 Task: Create a rule from the Routing list, Task moved to a section -> Set Priority in the project ArtiZen , set the section as To-Do and set the priority of the task as  High
Action: Mouse moved to (874, 312)
Screenshot: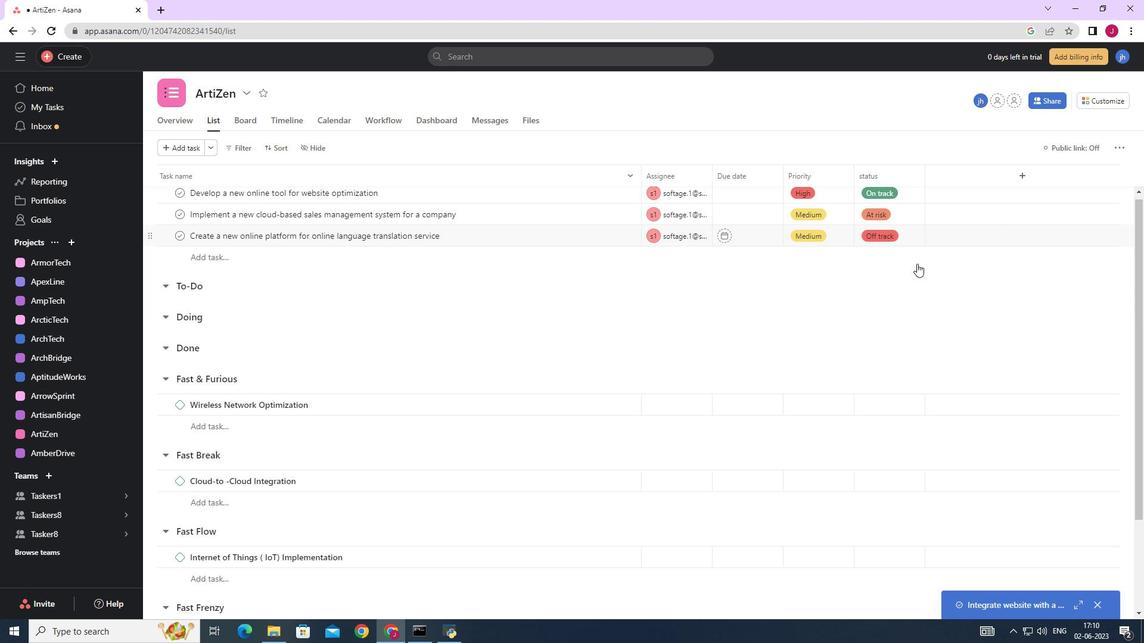 
Action: Mouse scrolled (874, 312) with delta (0, 0)
Screenshot: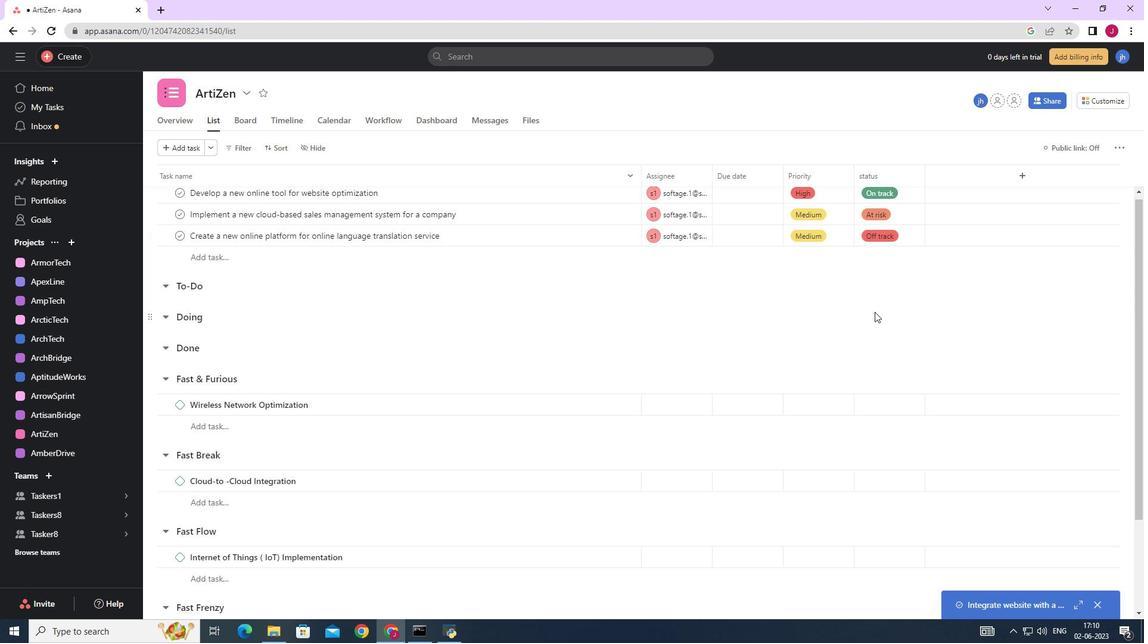 
Action: Mouse scrolled (874, 312) with delta (0, 0)
Screenshot: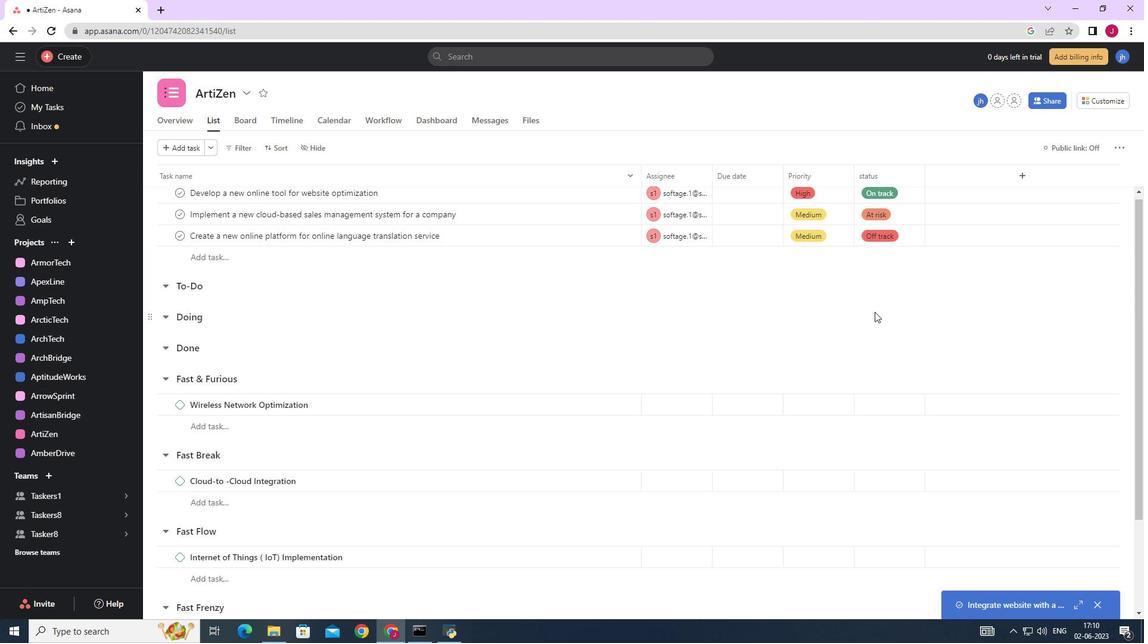 
Action: Mouse scrolled (874, 312) with delta (0, 0)
Screenshot: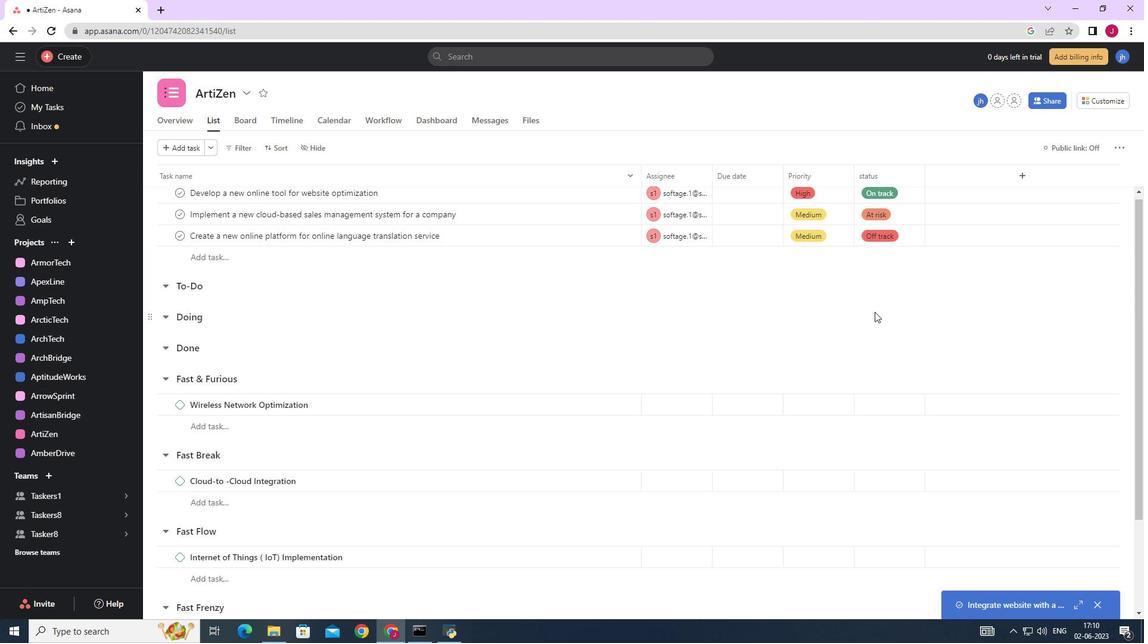 
Action: Mouse moved to (1107, 97)
Screenshot: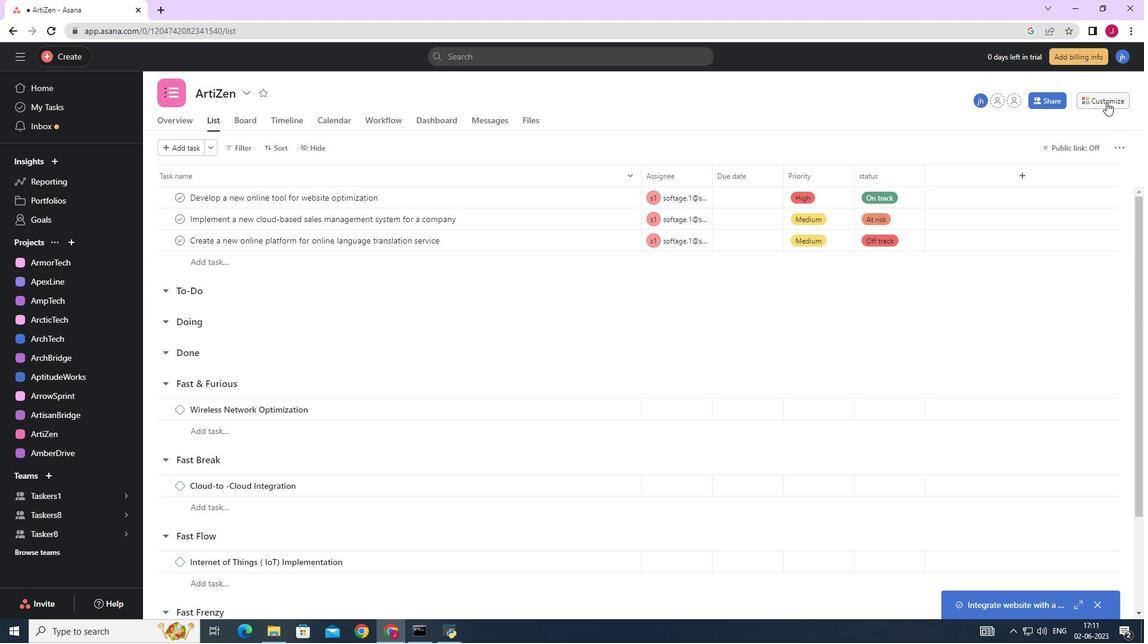 
Action: Mouse pressed left at (1107, 97)
Screenshot: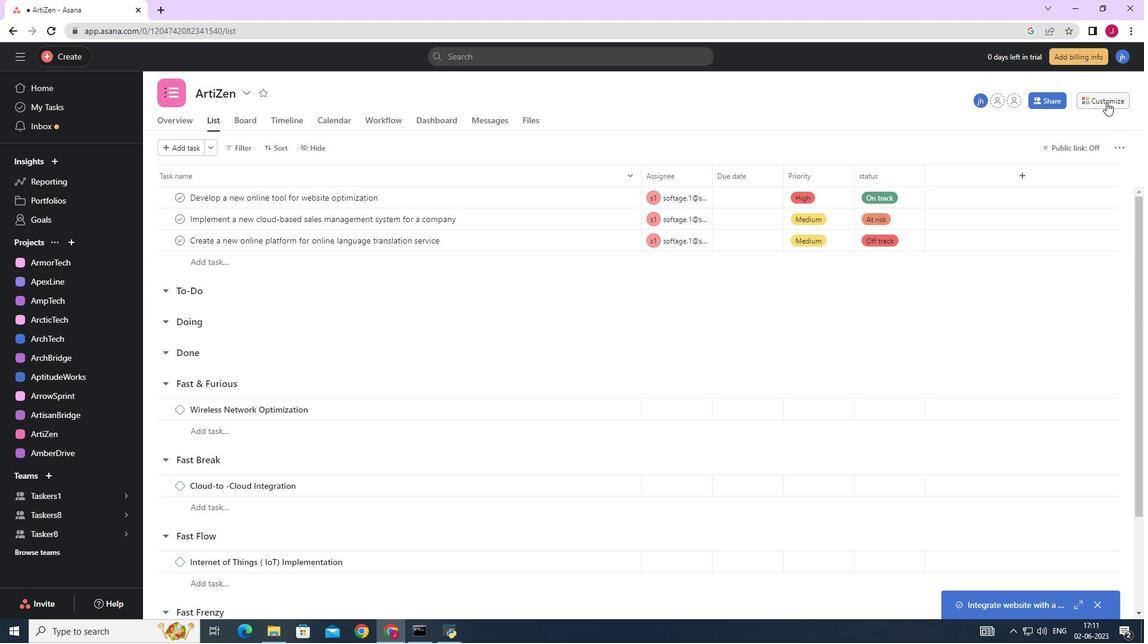 
Action: Mouse moved to (904, 266)
Screenshot: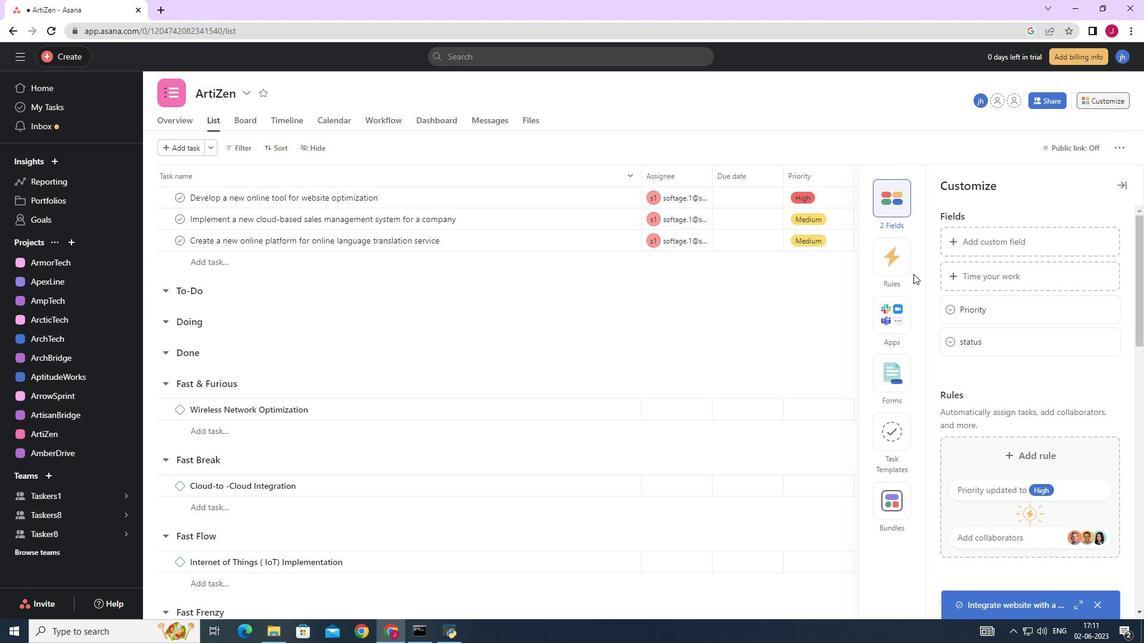 
Action: Mouse pressed left at (904, 266)
Screenshot: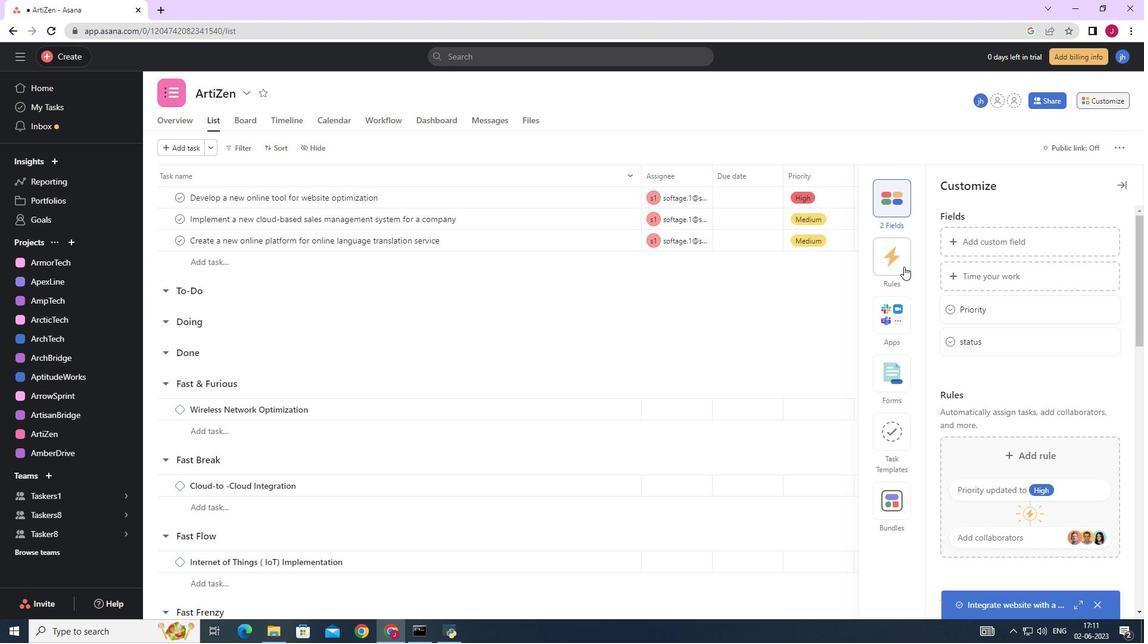 
Action: Mouse moved to (987, 281)
Screenshot: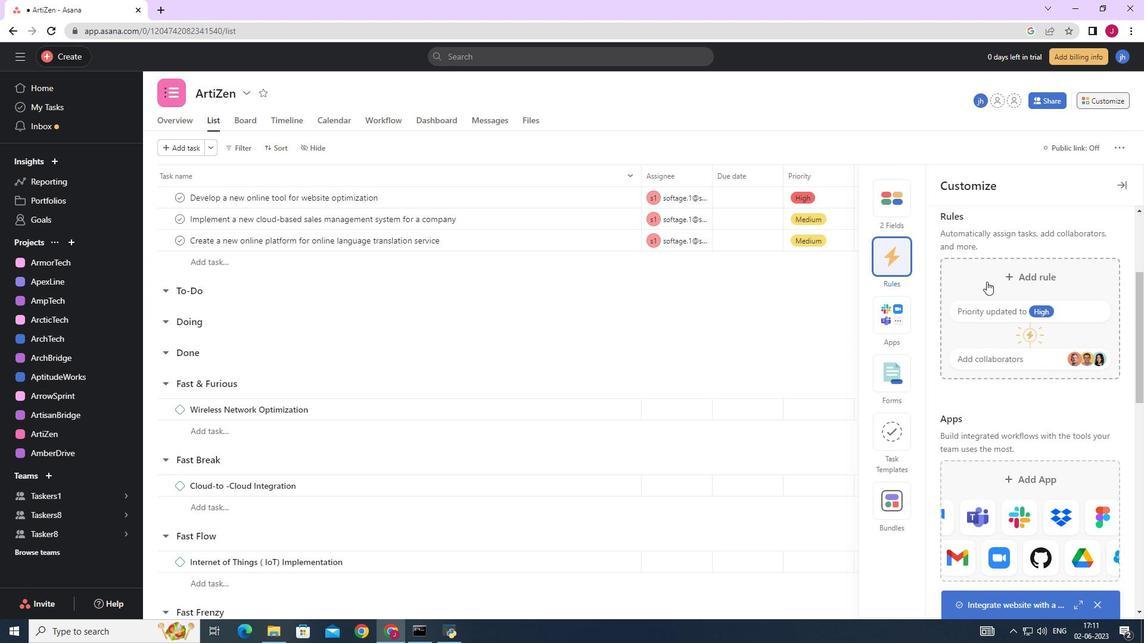 
Action: Mouse pressed left at (987, 281)
Screenshot: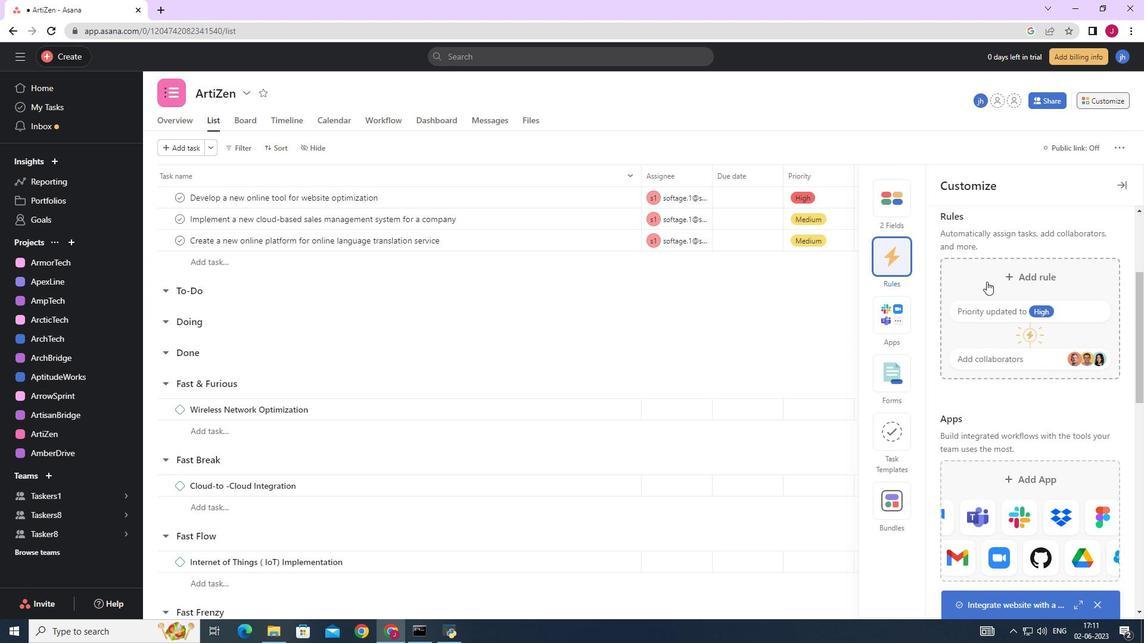 
Action: Mouse moved to (256, 160)
Screenshot: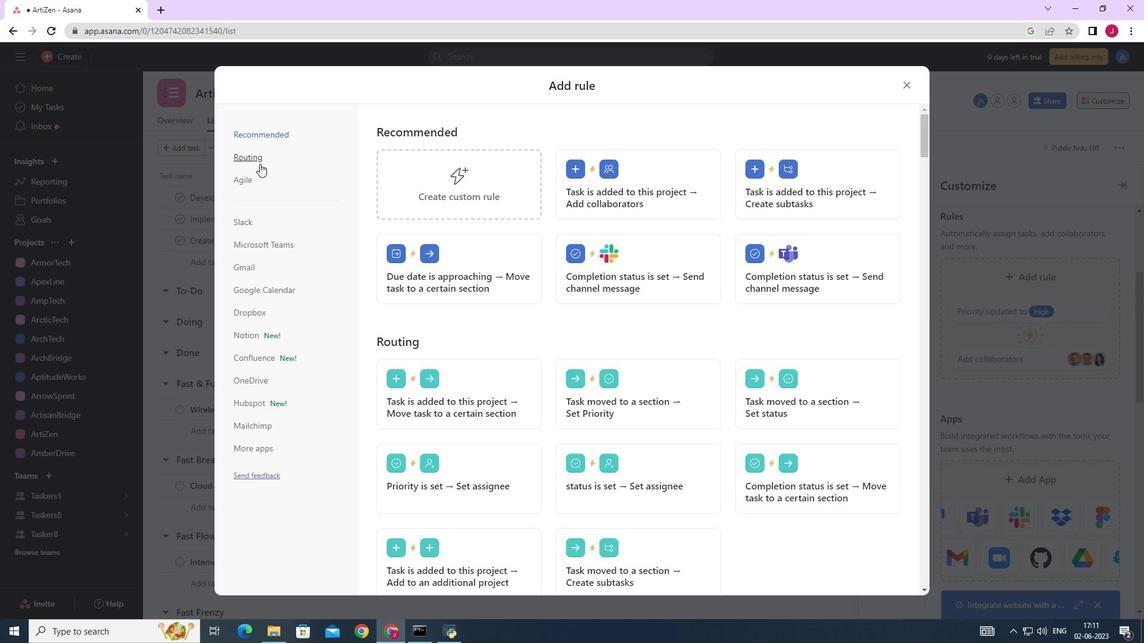 
Action: Mouse pressed left at (256, 160)
Screenshot: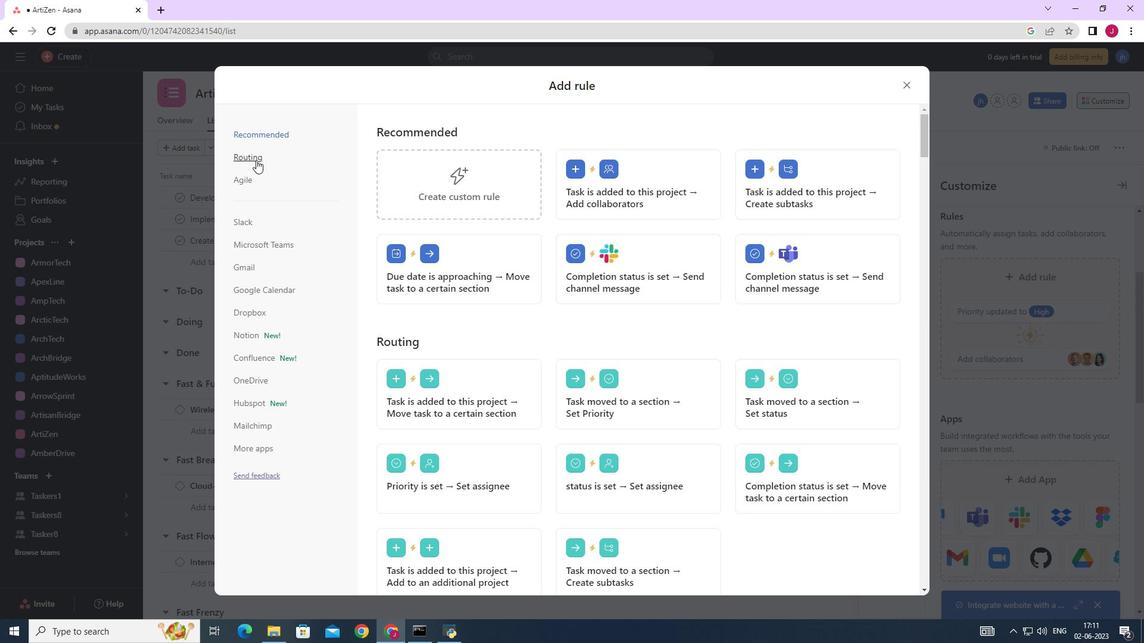
Action: Mouse moved to (625, 191)
Screenshot: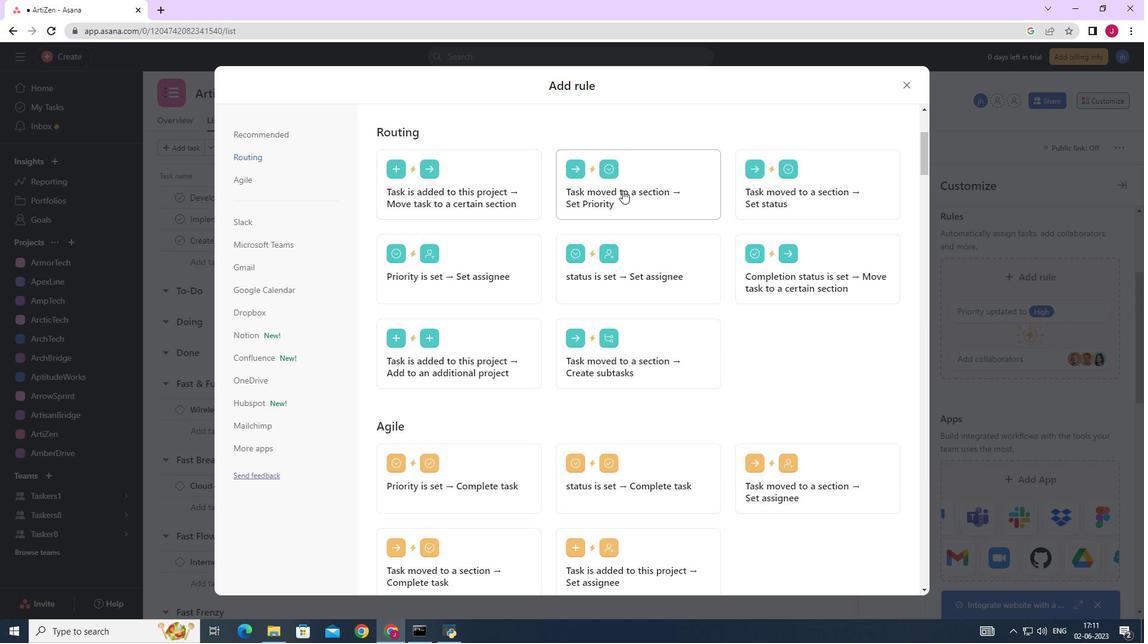 
Action: Mouse pressed left at (625, 191)
Screenshot: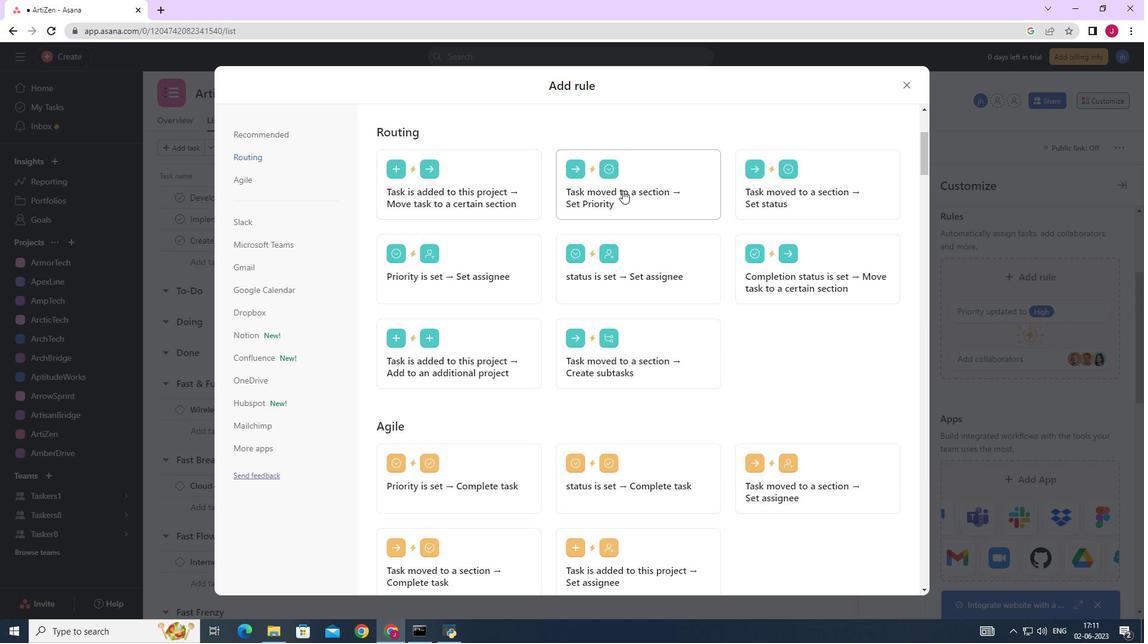 
Action: Mouse moved to (505, 318)
Screenshot: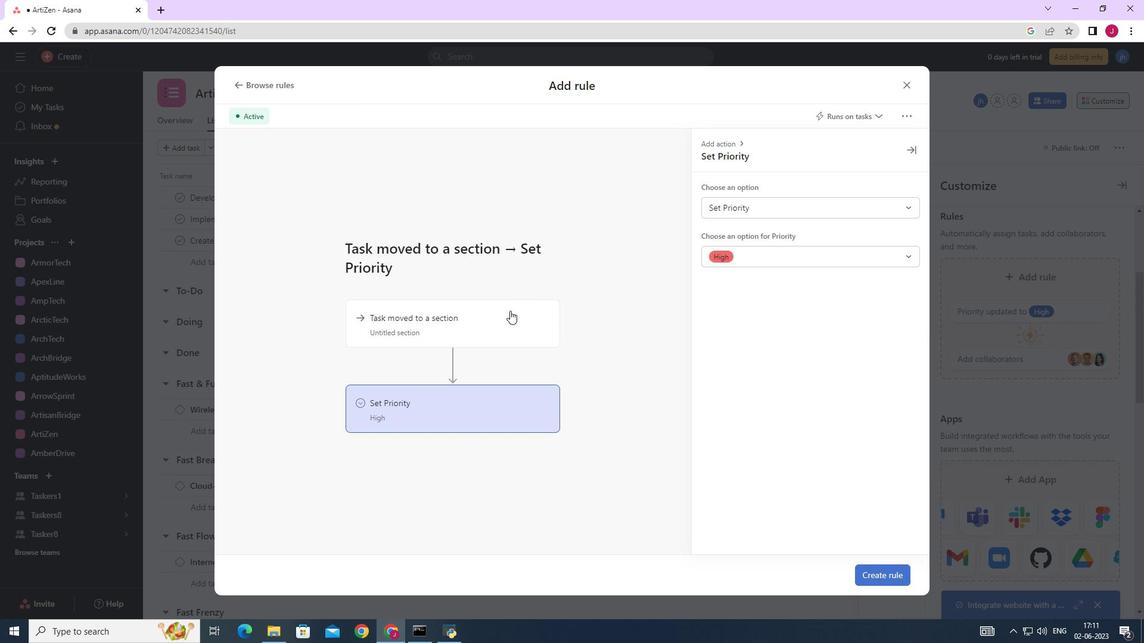 
Action: Mouse pressed left at (505, 318)
Screenshot: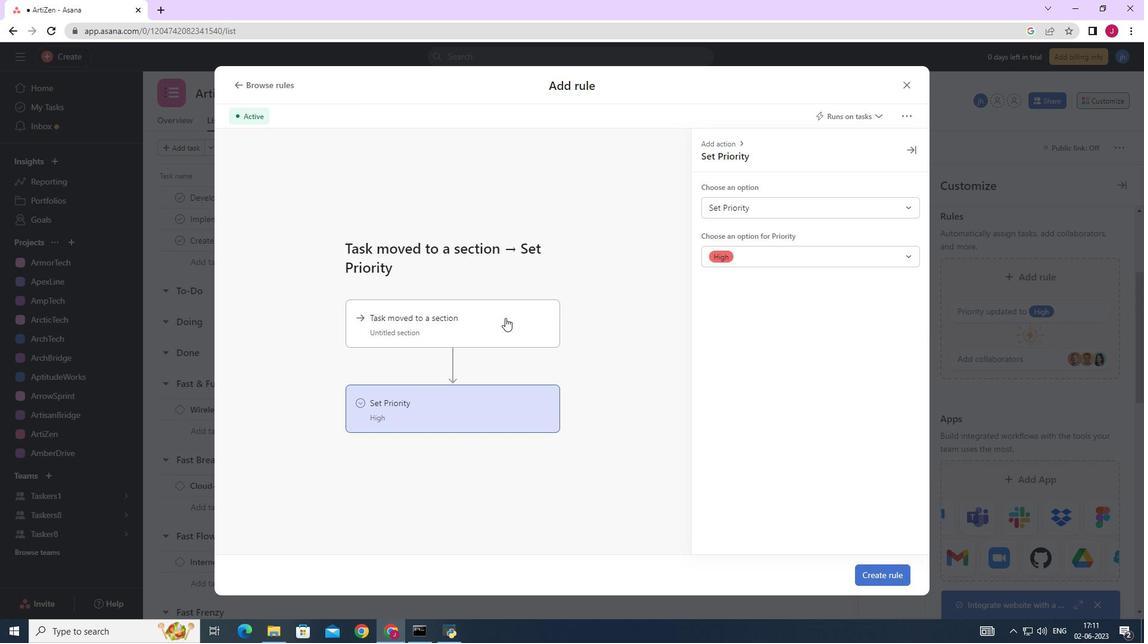 
Action: Mouse moved to (774, 207)
Screenshot: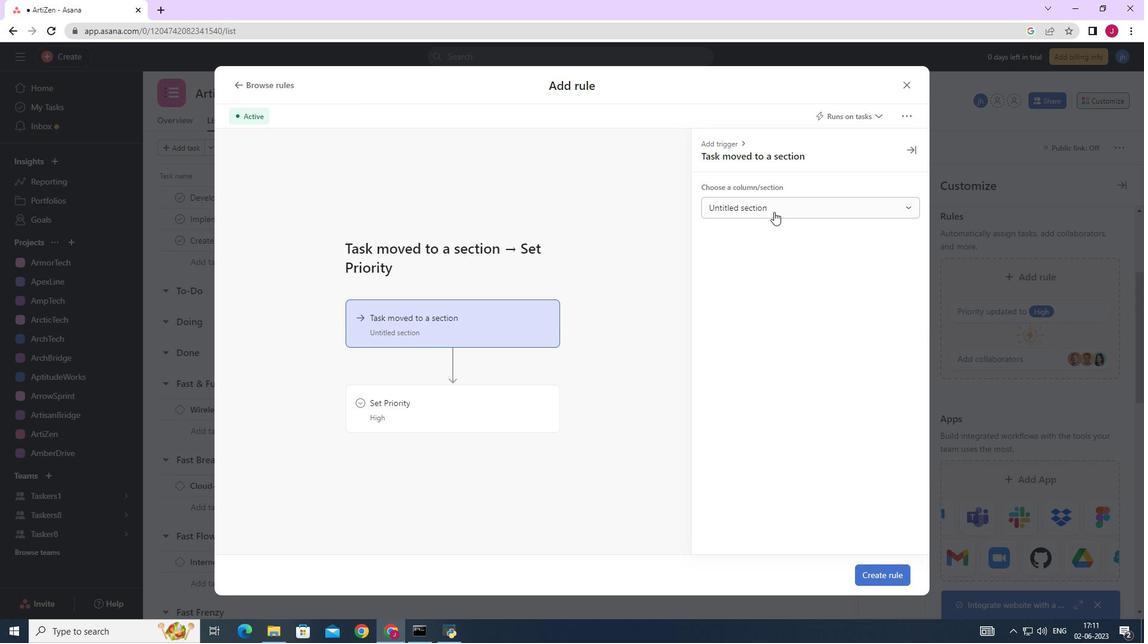 
Action: Mouse pressed left at (774, 207)
Screenshot: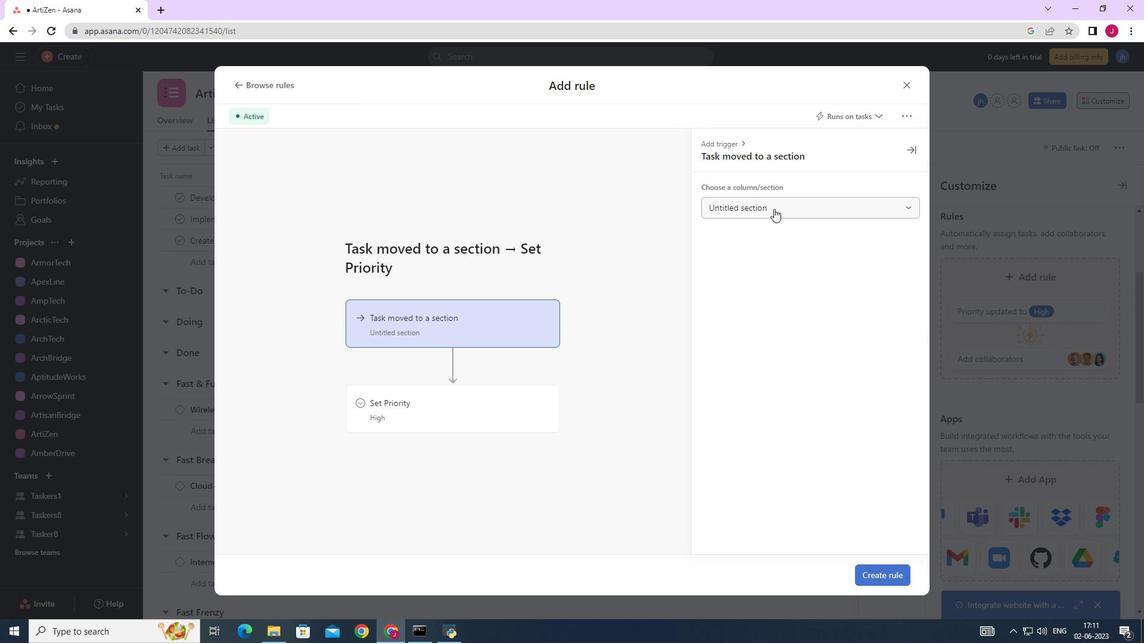 
Action: Mouse moved to (739, 252)
Screenshot: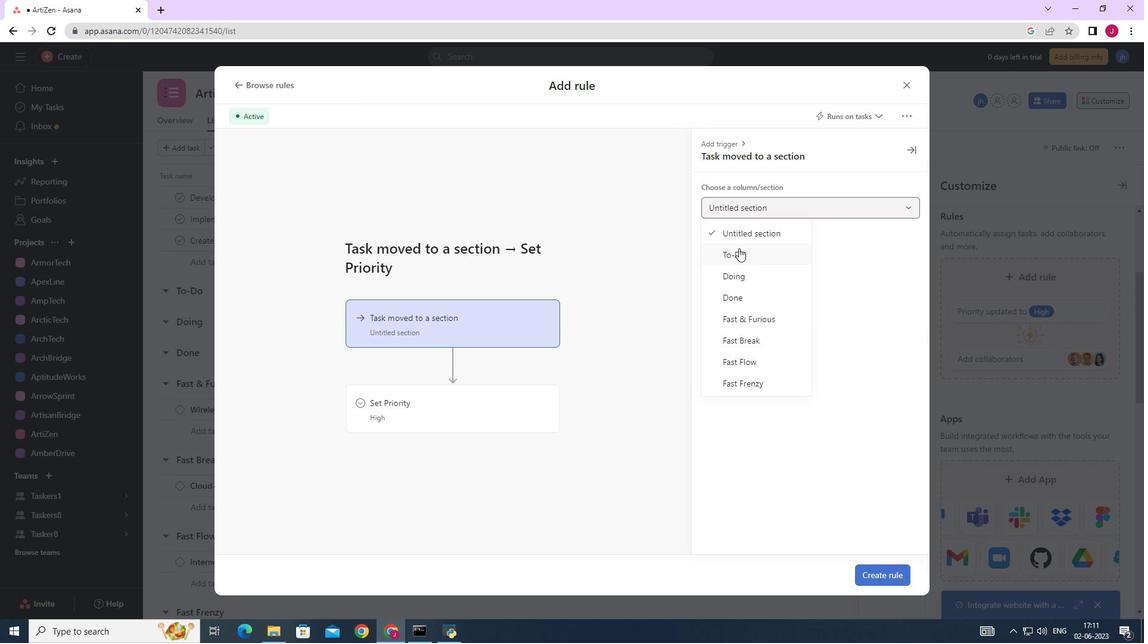 
Action: Mouse pressed left at (739, 252)
Screenshot: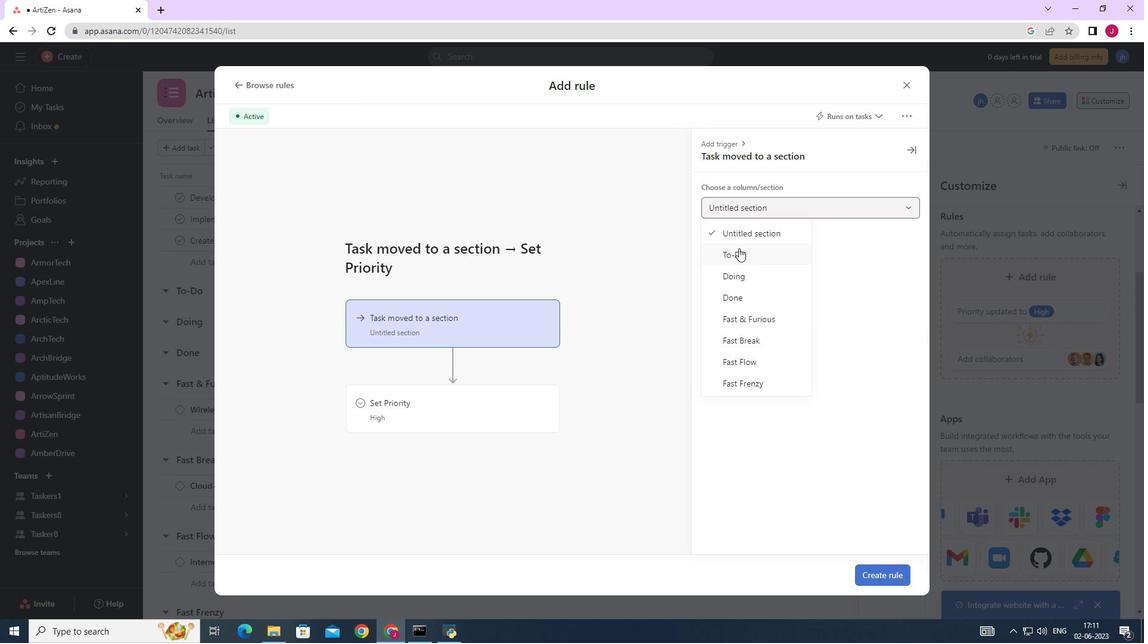
Action: Mouse moved to (492, 408)
Screenshot: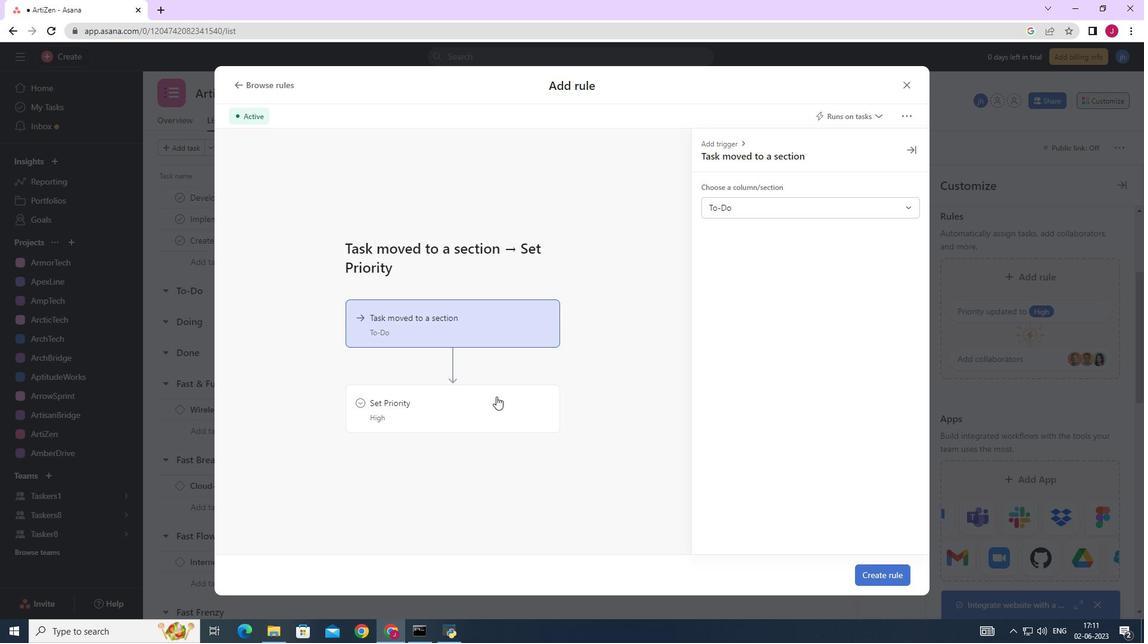 
Action: Mouse pressed left at (492, 408)
Screenshot: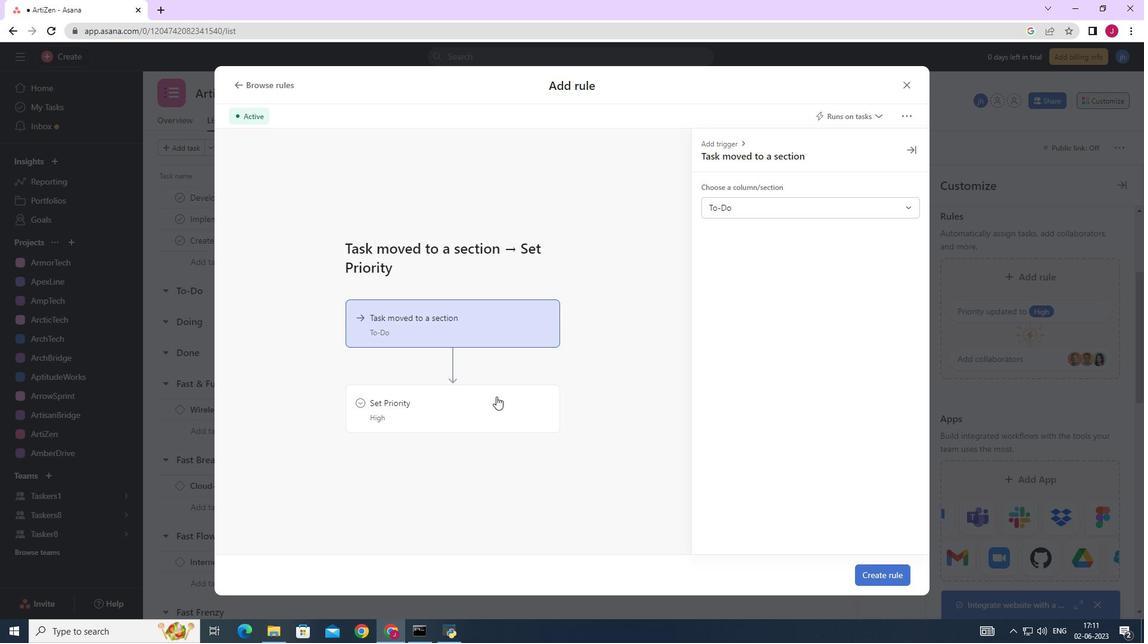 
Action: Mouse moved to (735, 211)
Screenshot: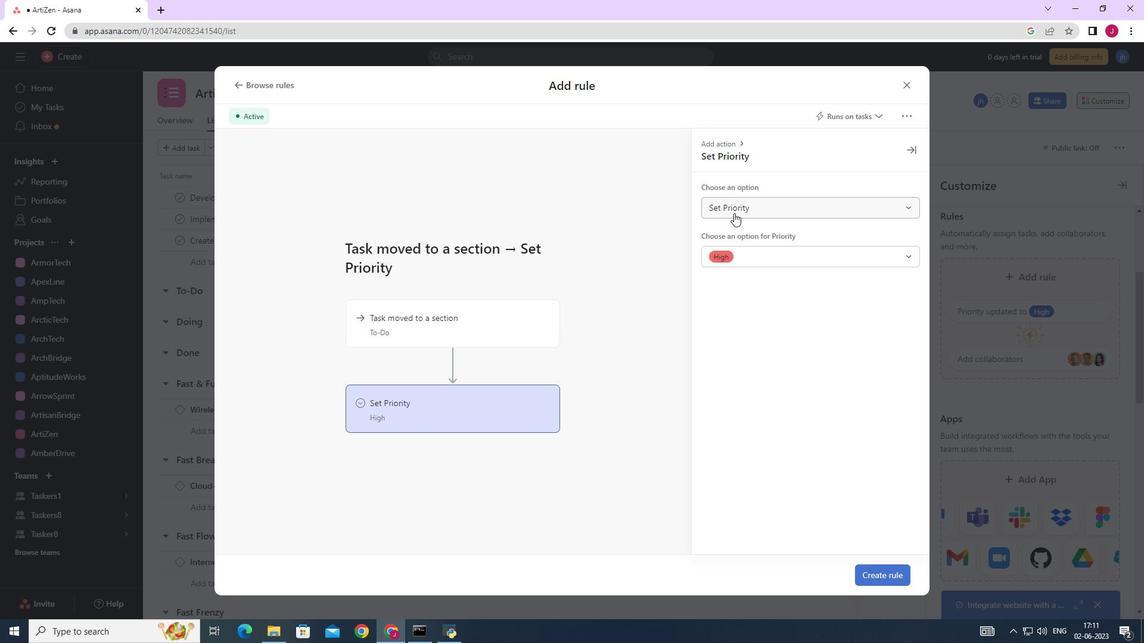 
Action: Mouse pressed left at (735, 211)
Screenshot: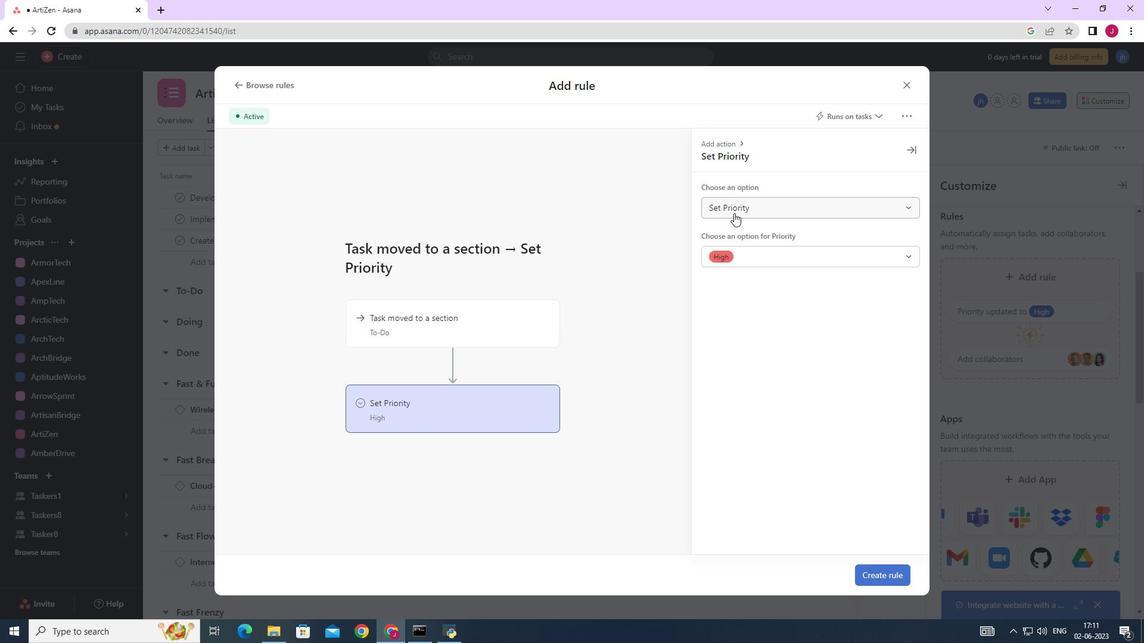 
Action: Mouse moved to (741, 231)
Screenshot: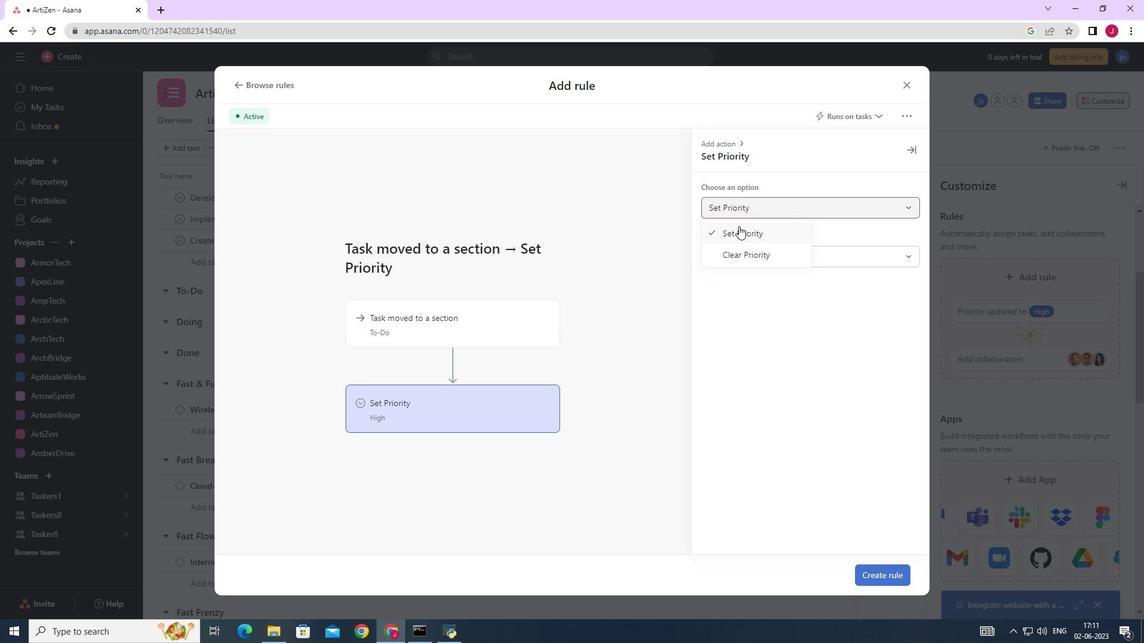 
Action: Mouse pressed left at (741, 231)
Screenshot: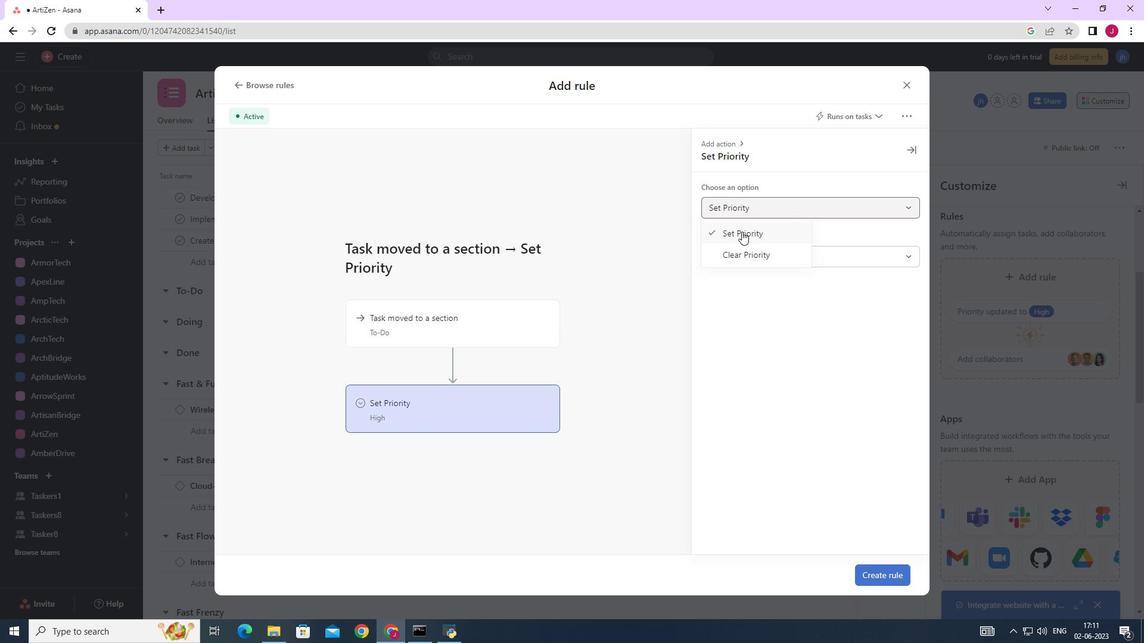 
Action: Mouse moved to (731, 252)
Screenshot: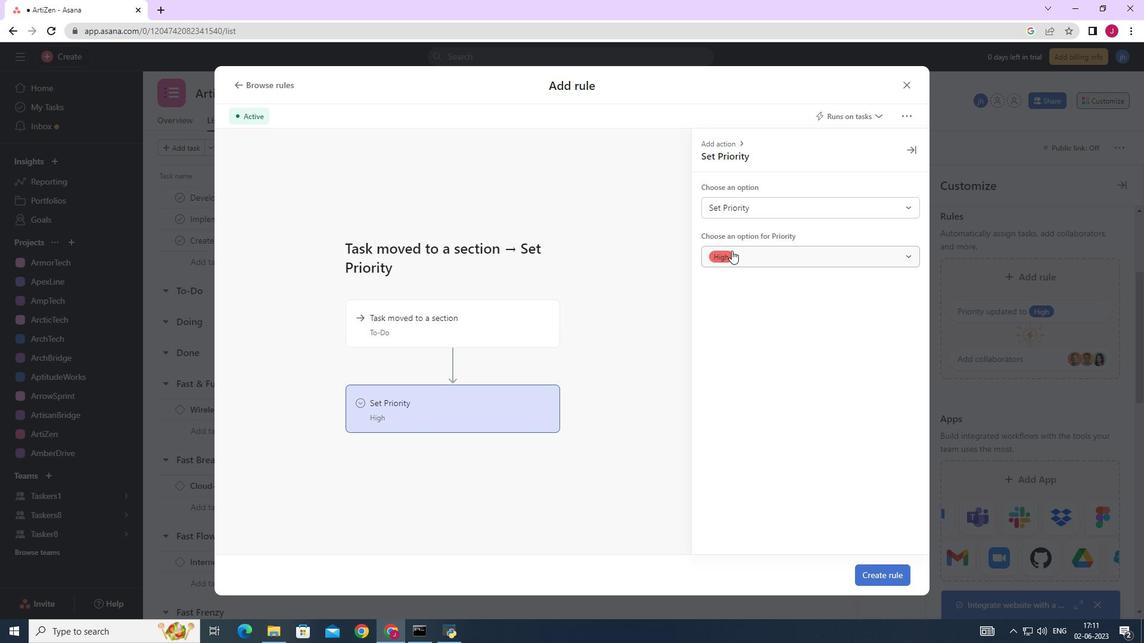 
Action: Mouse pressed left at (731, 252)
Screenshot: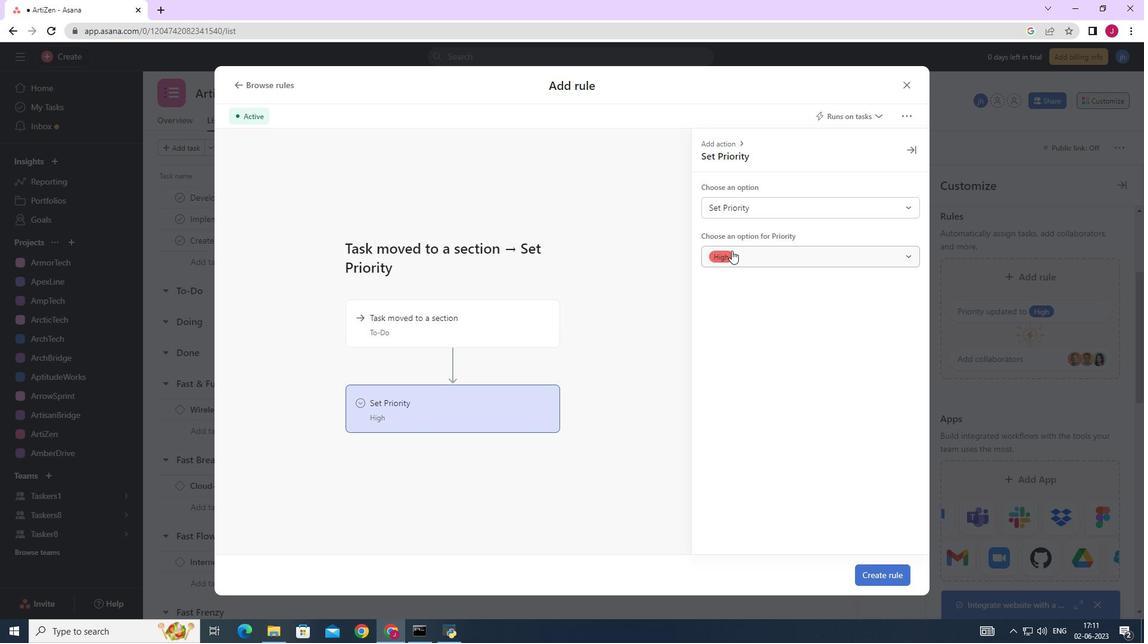 
Action: Mouse moved to (737, 280)
Screenshot: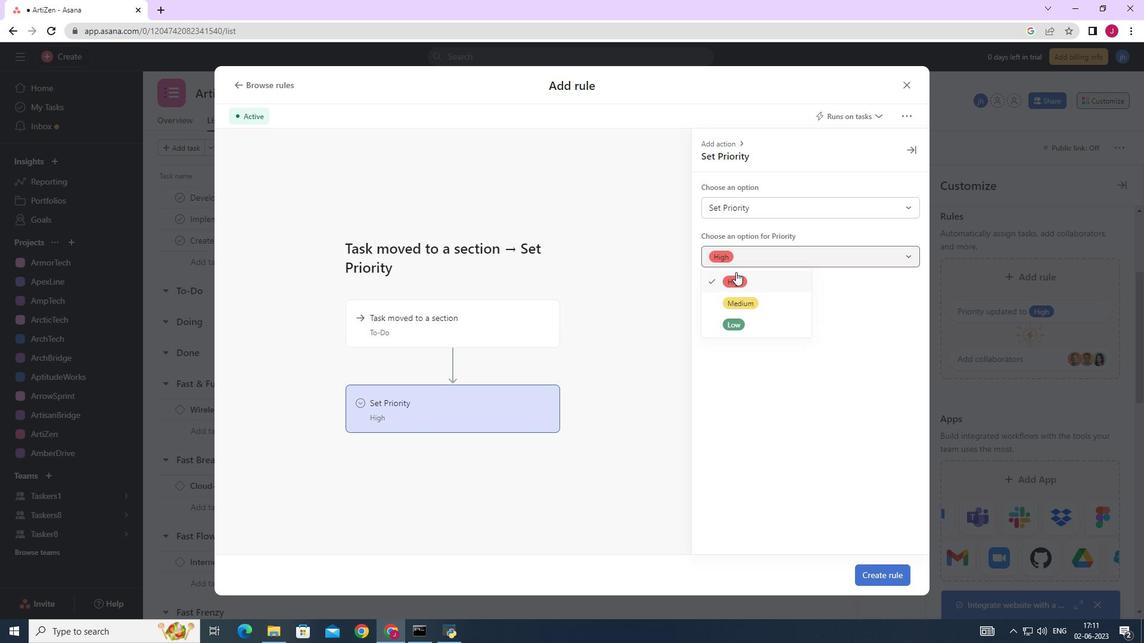 
Action: Mouse pressed left at (737, 280)
Screenshot: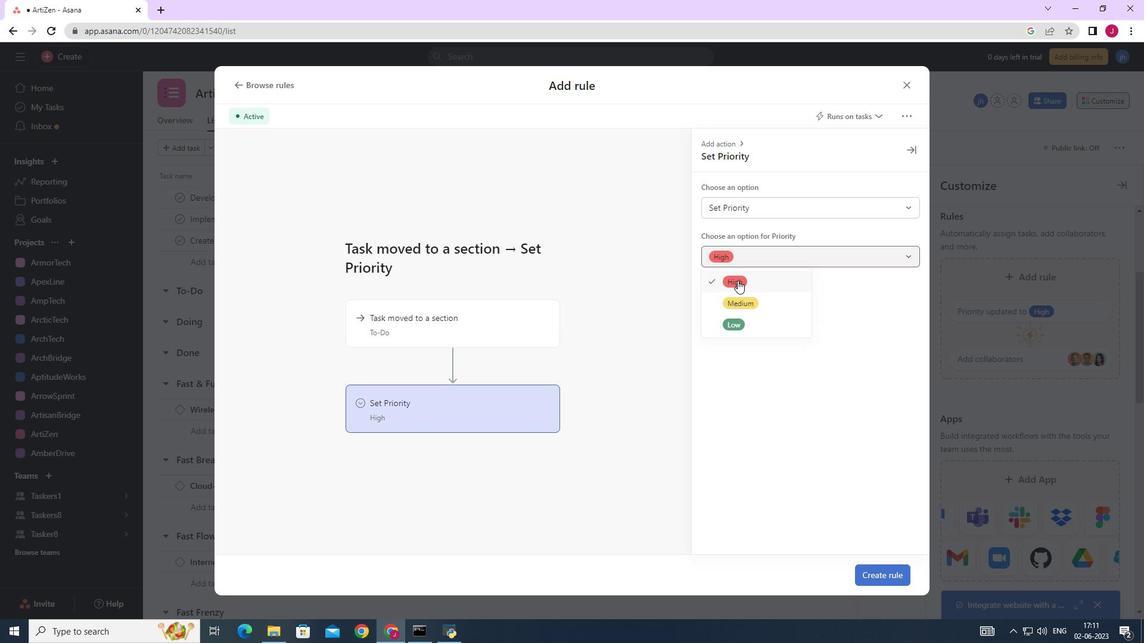 
Action: Mouse moved to (876, 577)
Screenshot: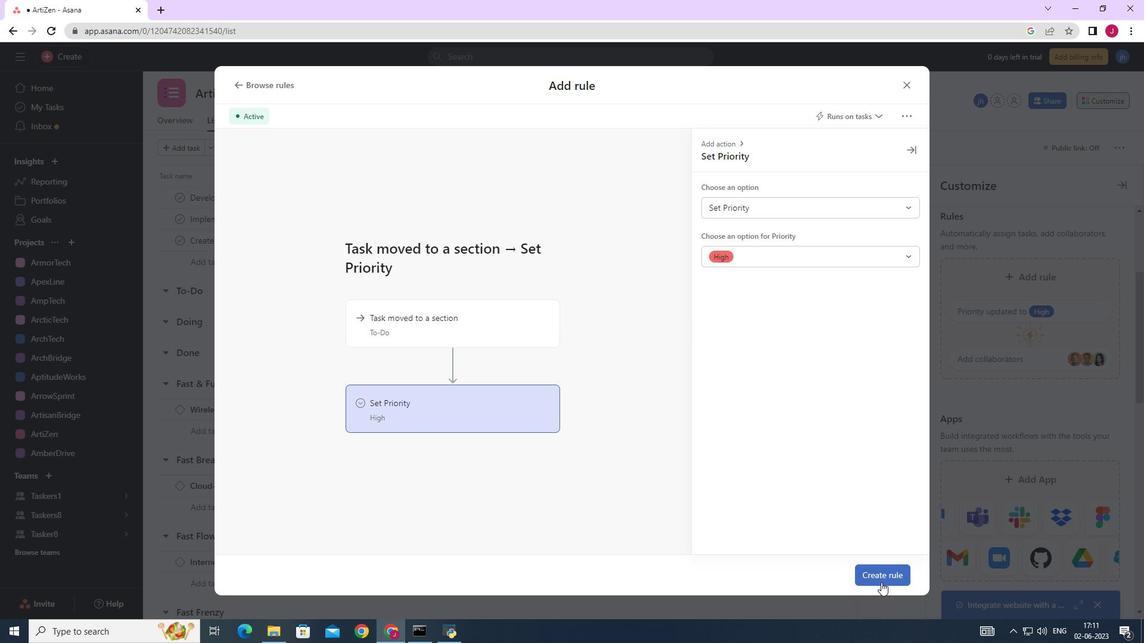 
Action: Mouse pressed left at (876, 577)
Screenshot: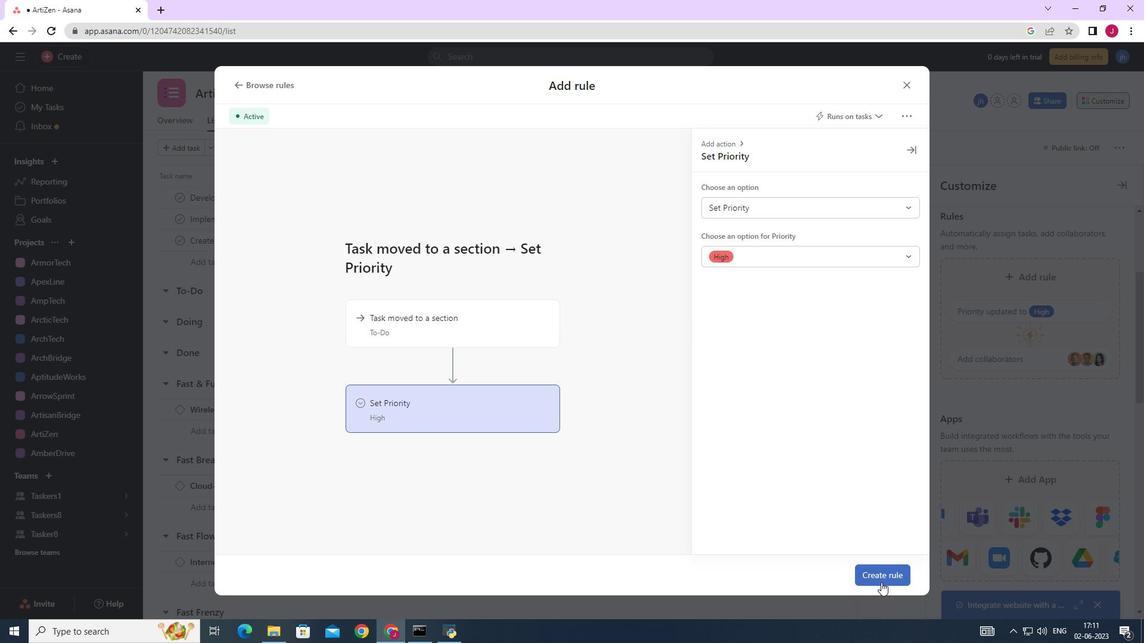 
Action: Mouse moved to (865, 554)
Screenshot: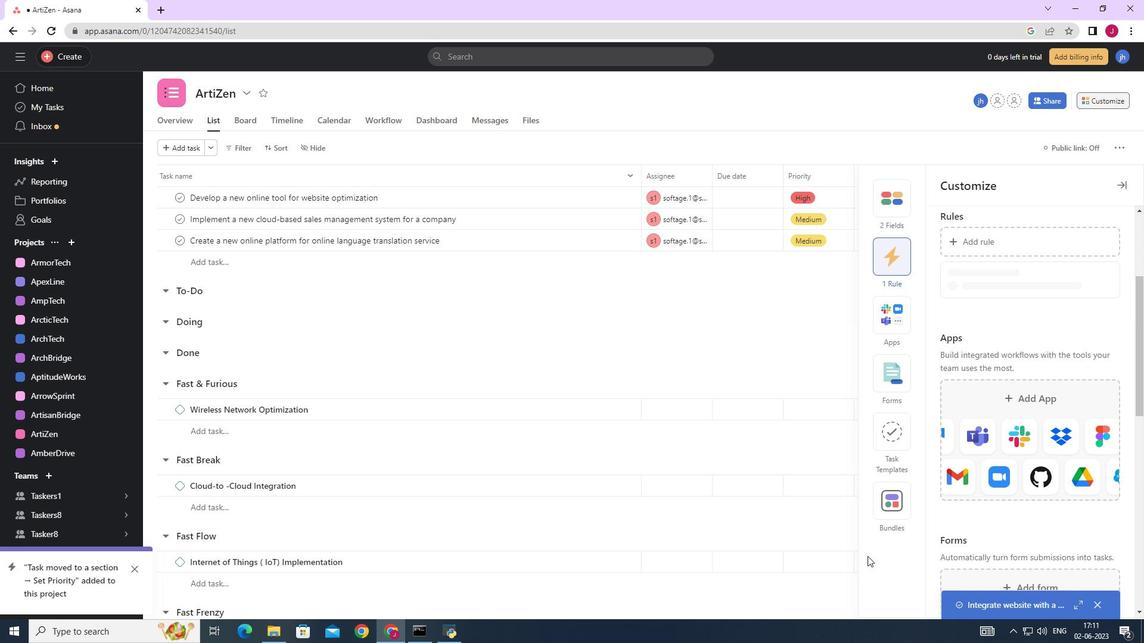 
